 Task: Copy the link to the location "Rock Canyon High School".
Action: Mouse moved to (167, 120)
Screenshot: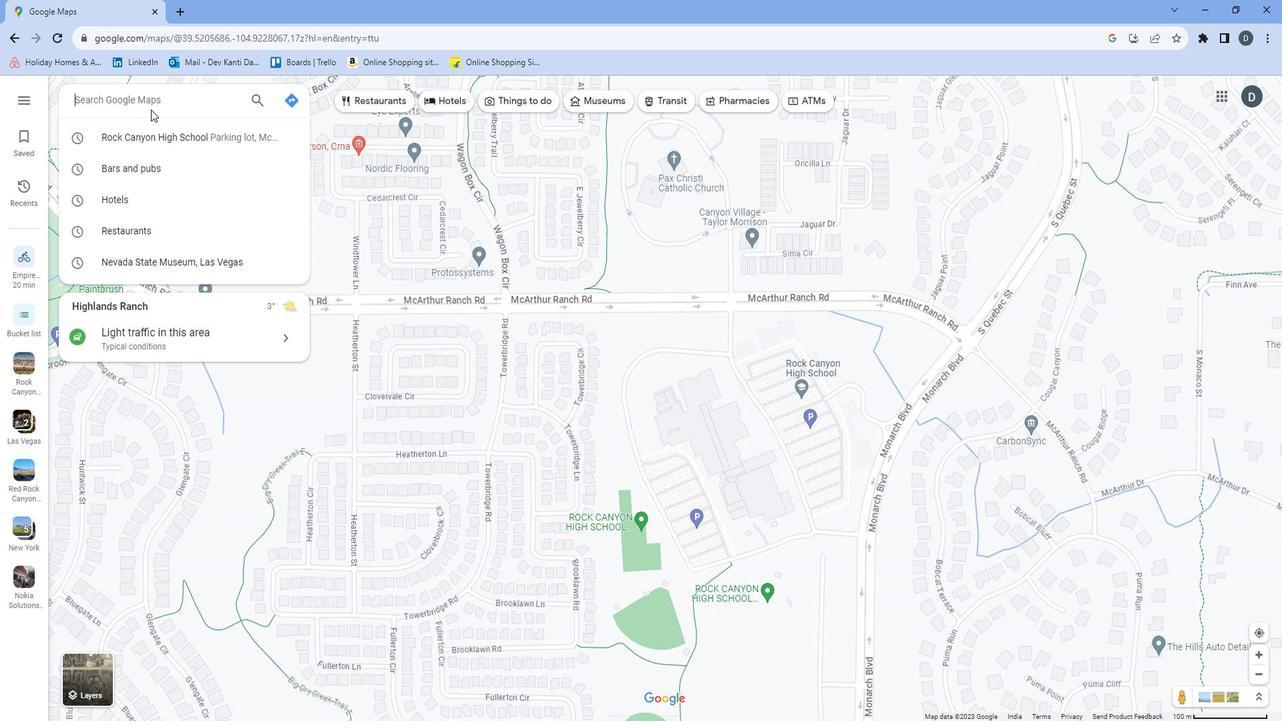 
Action: Mouse pressed left at (167, 120)
Screenshot: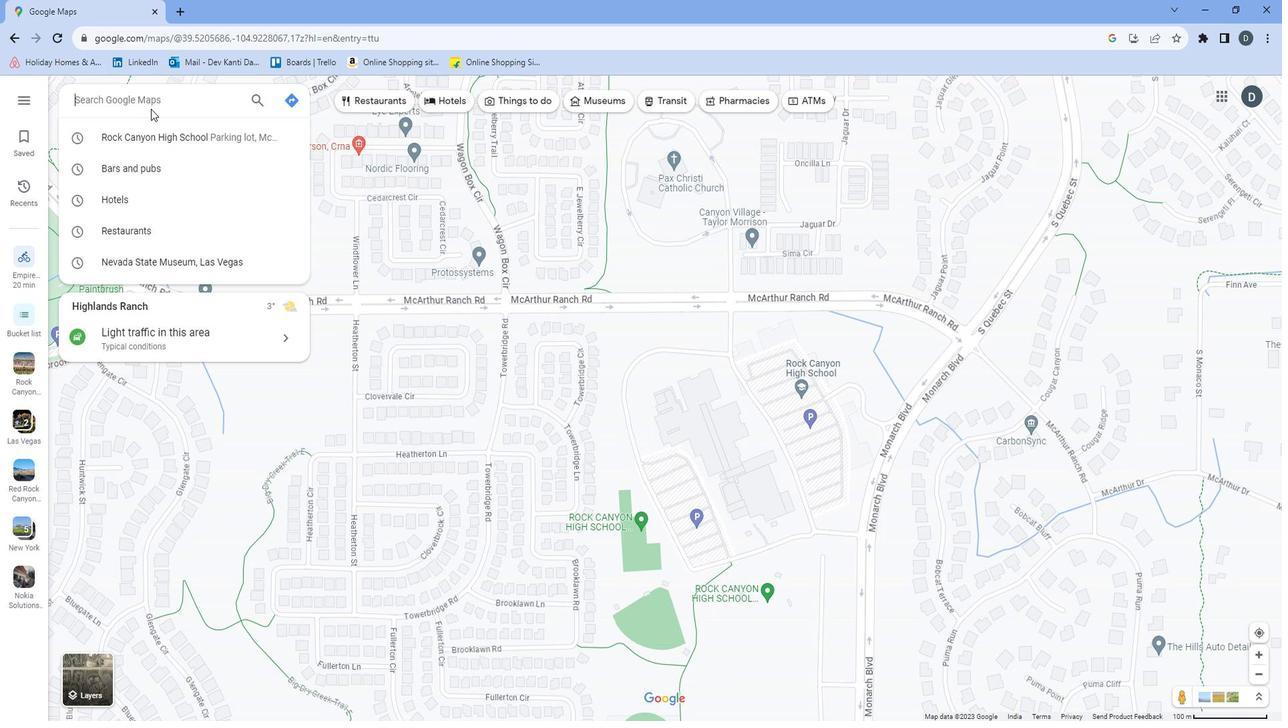 
Action: Mouse moved to (166, 112)
Screenshot: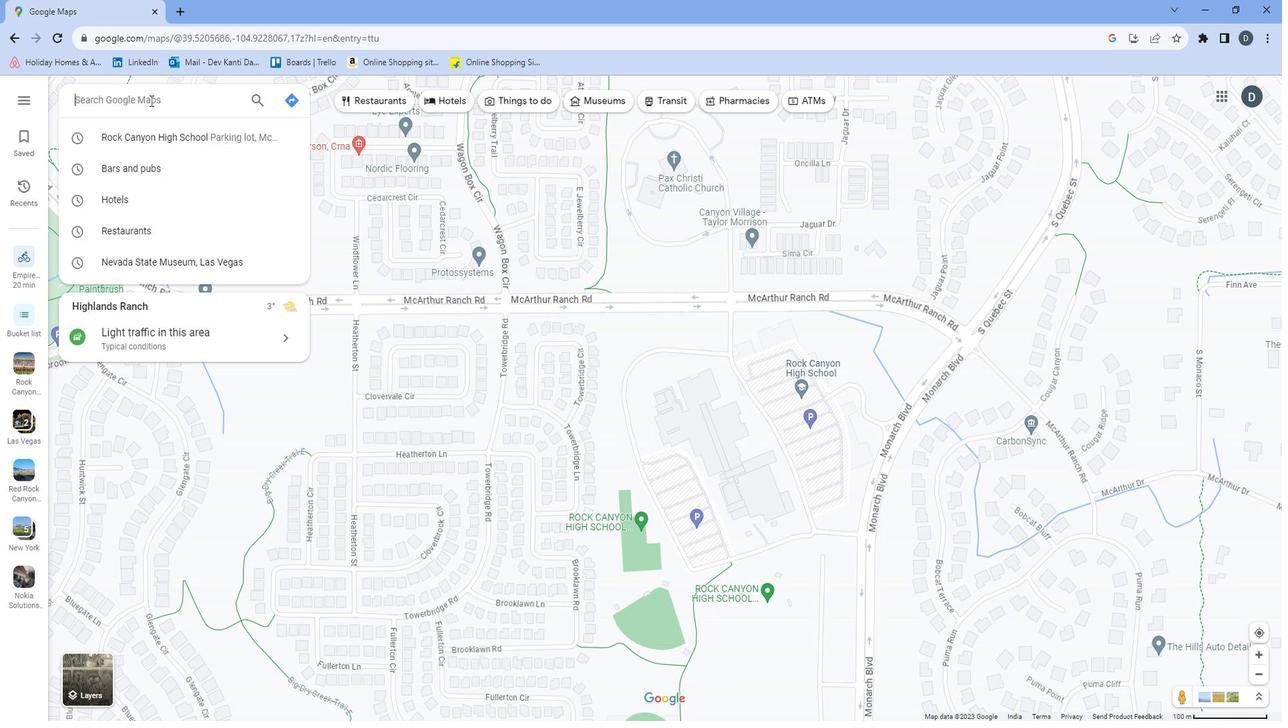
Action: Mouse pressed left at (166, 112)
Screenshot: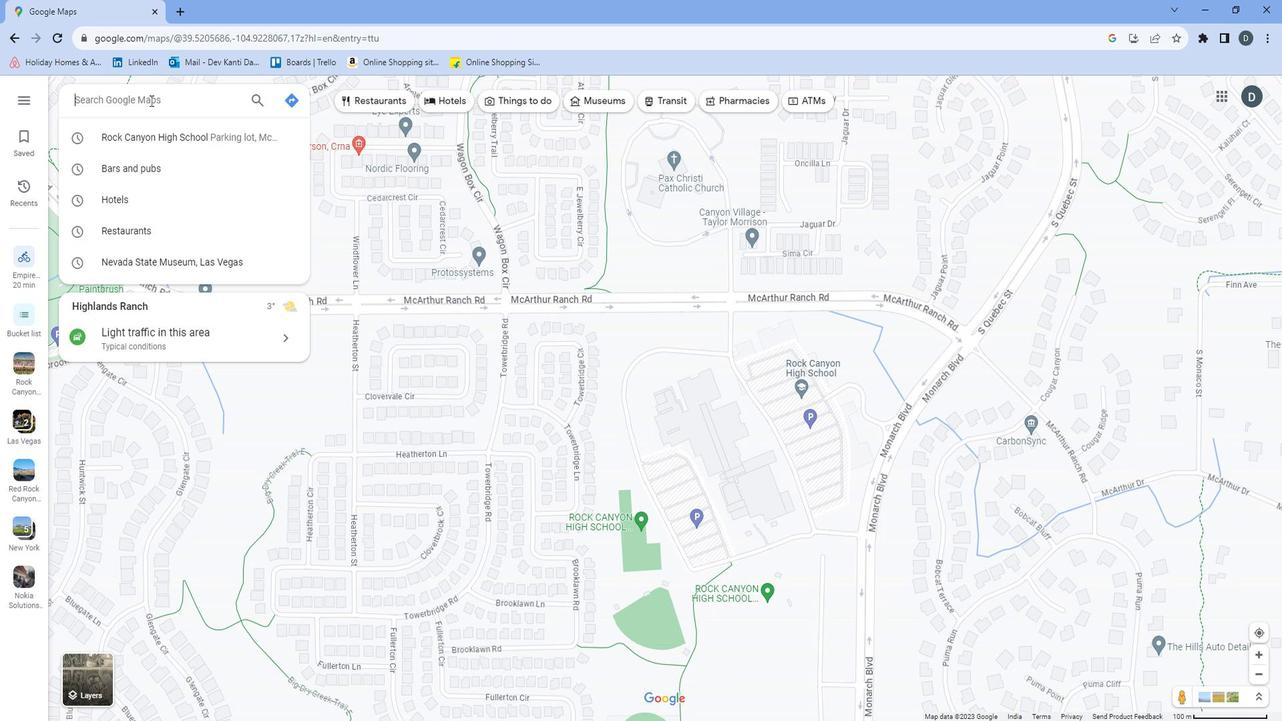 
Action: Mouse moved to (166, 110)
Screenshot: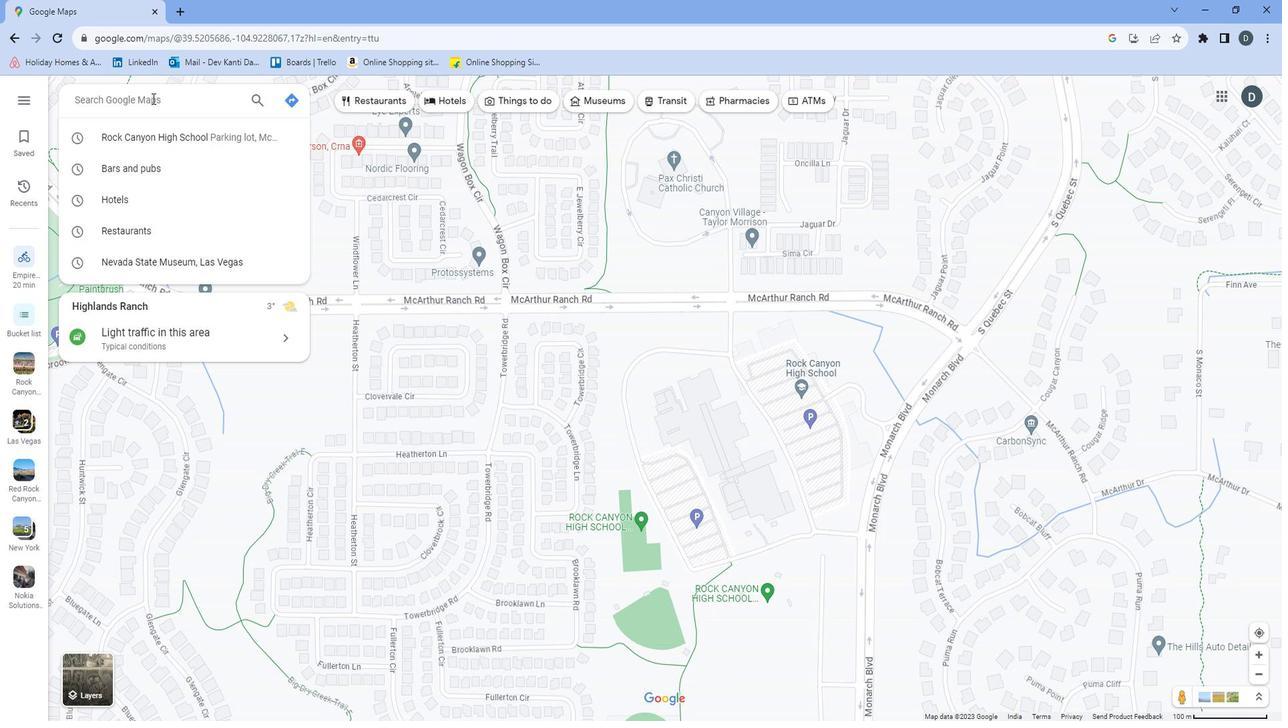 
Action: Key pressed <Key.shift>Rock<Key.space><Key.shift>Canyon<Key.space><Key.shift>High<Key.space><Key.shift>School<Key.enter>
Screenshot: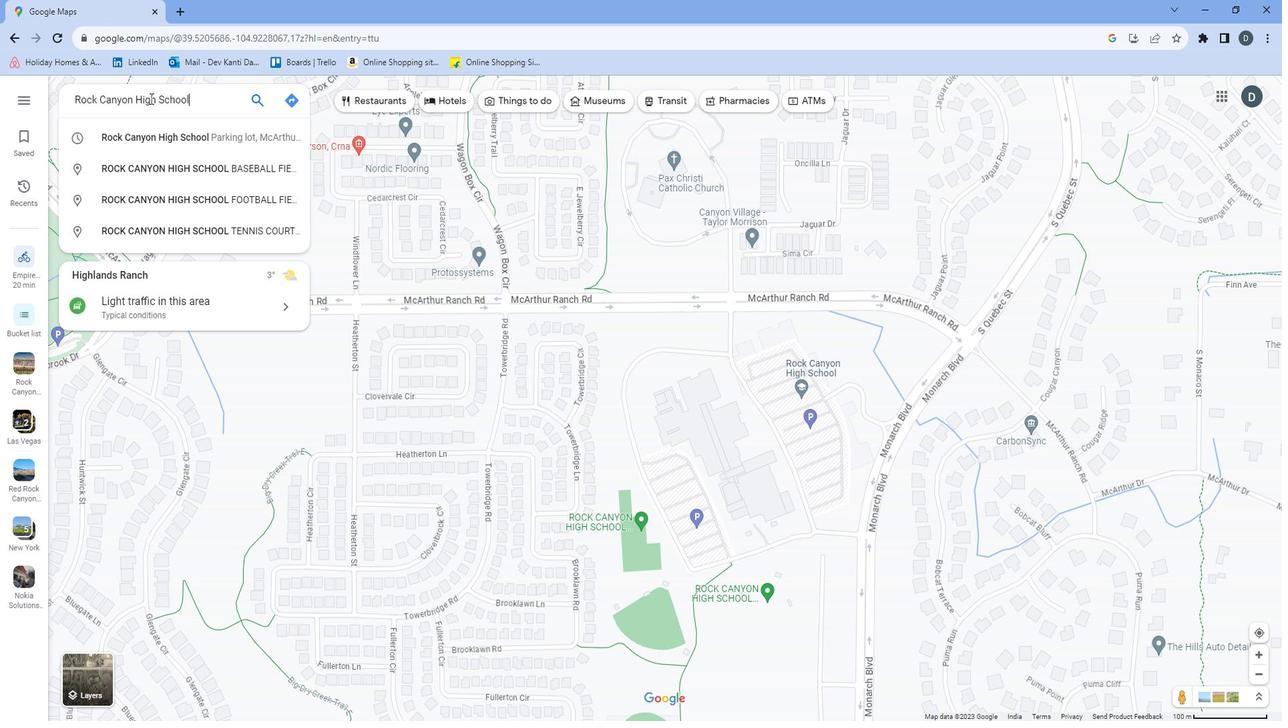 
Action: Mouse moved to (307, 370)
Screenshot: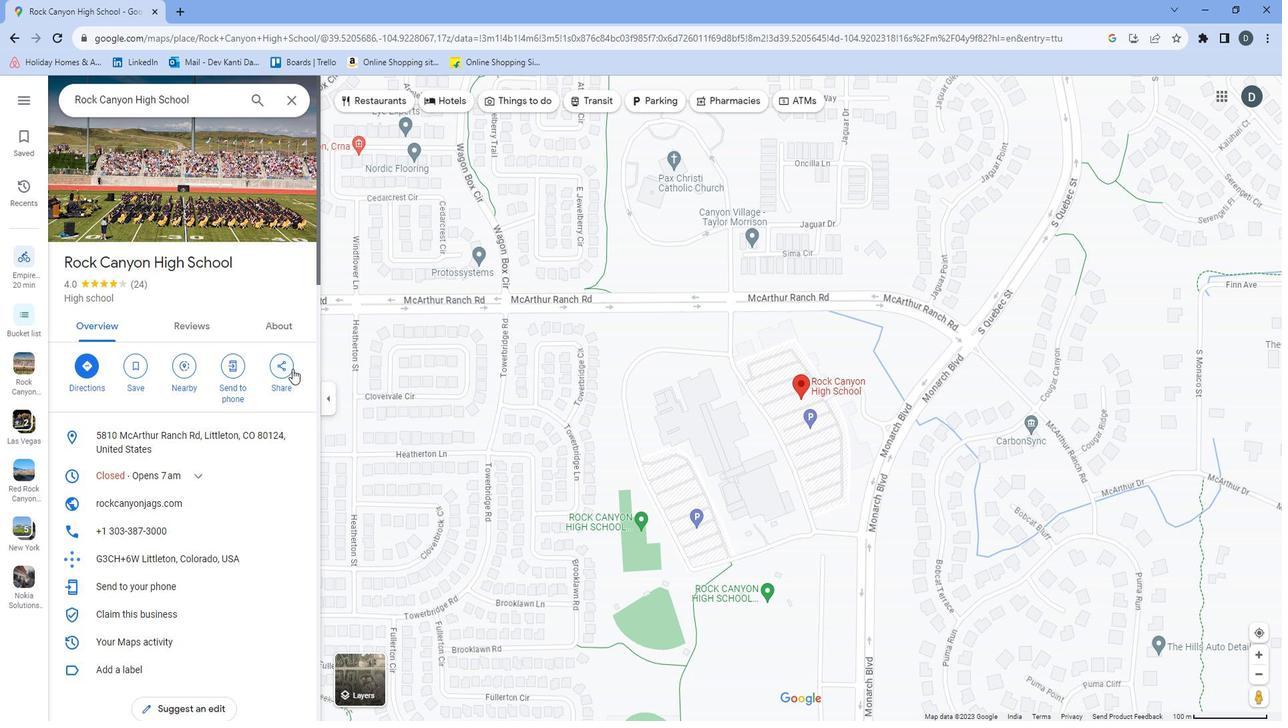 
Action: Mouse pressed left at (307, 370)
Screenshot: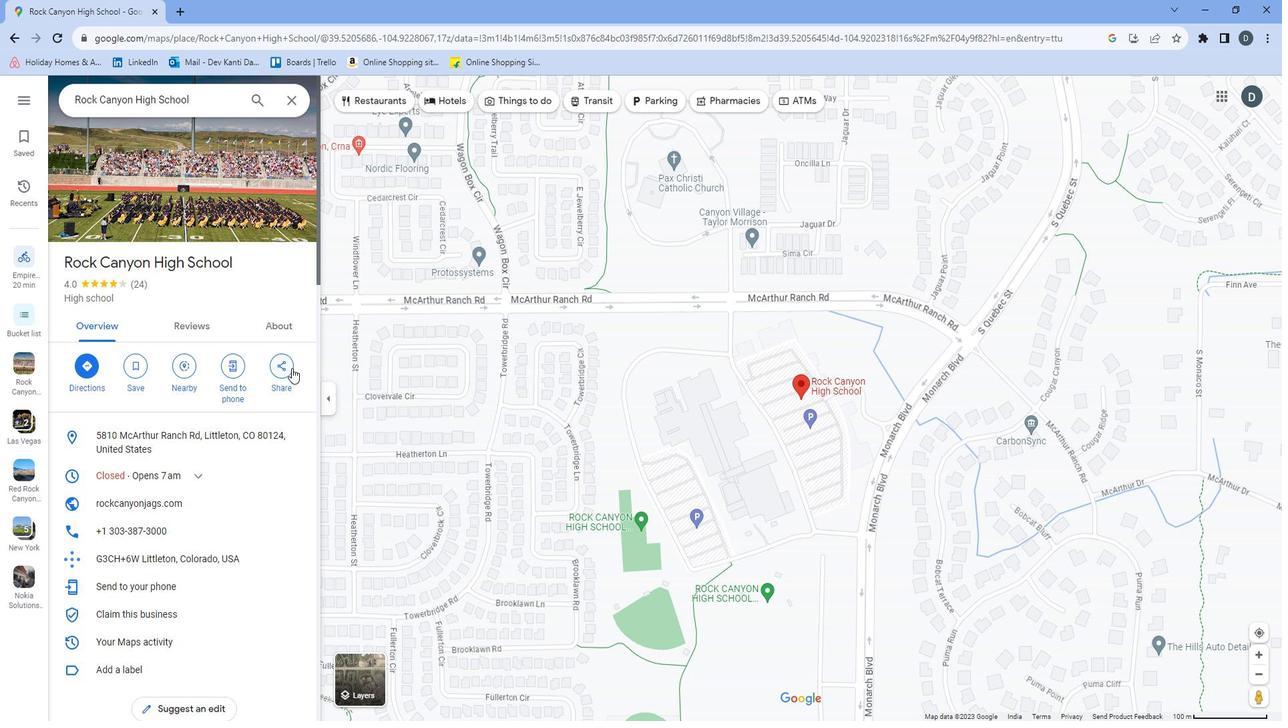 
Action: Mouse moved to (776, 423)
Screenshot: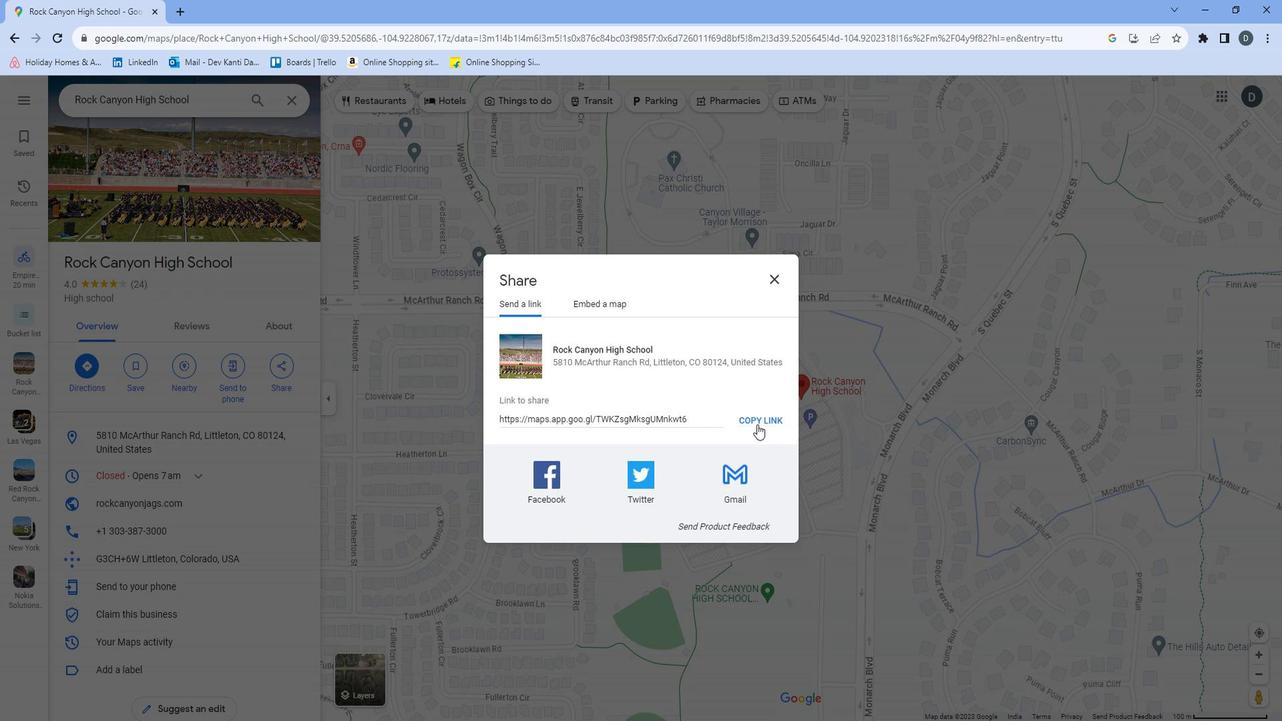 
Action: Mouse pressed left at (776, 423)
Screenshot: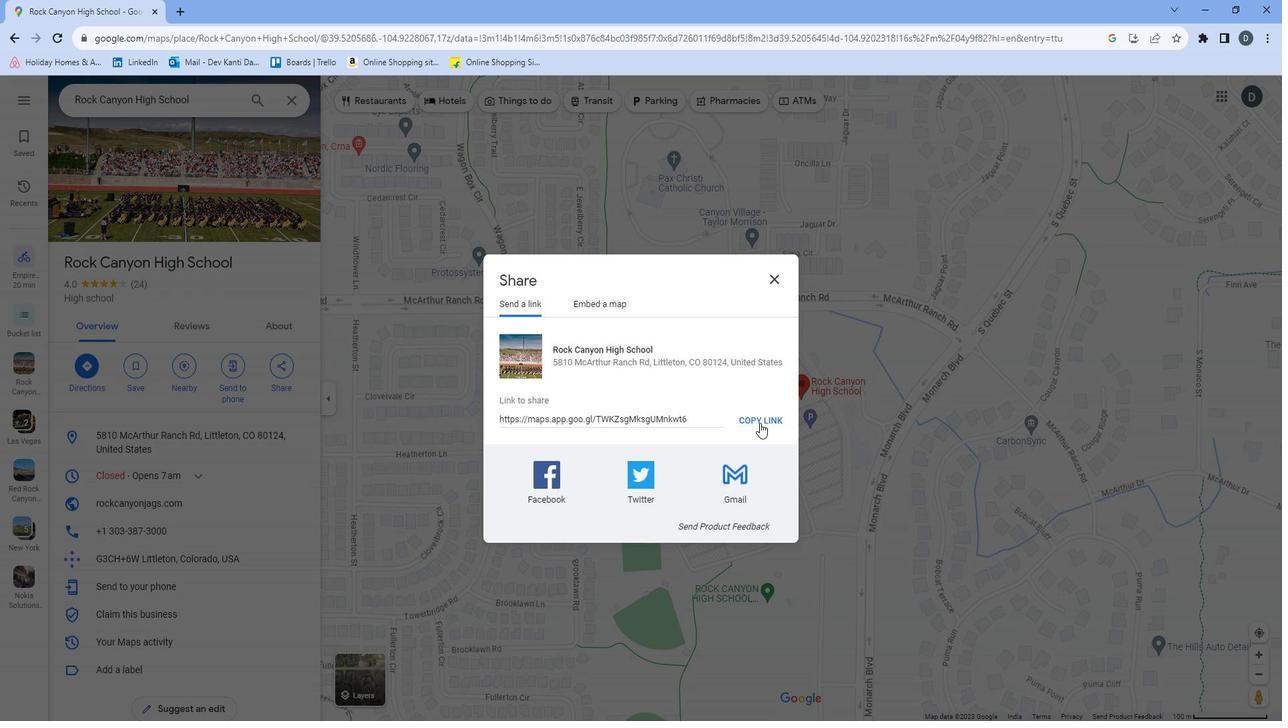 
Action: Mouse moved to (786, 445)
Screenshot: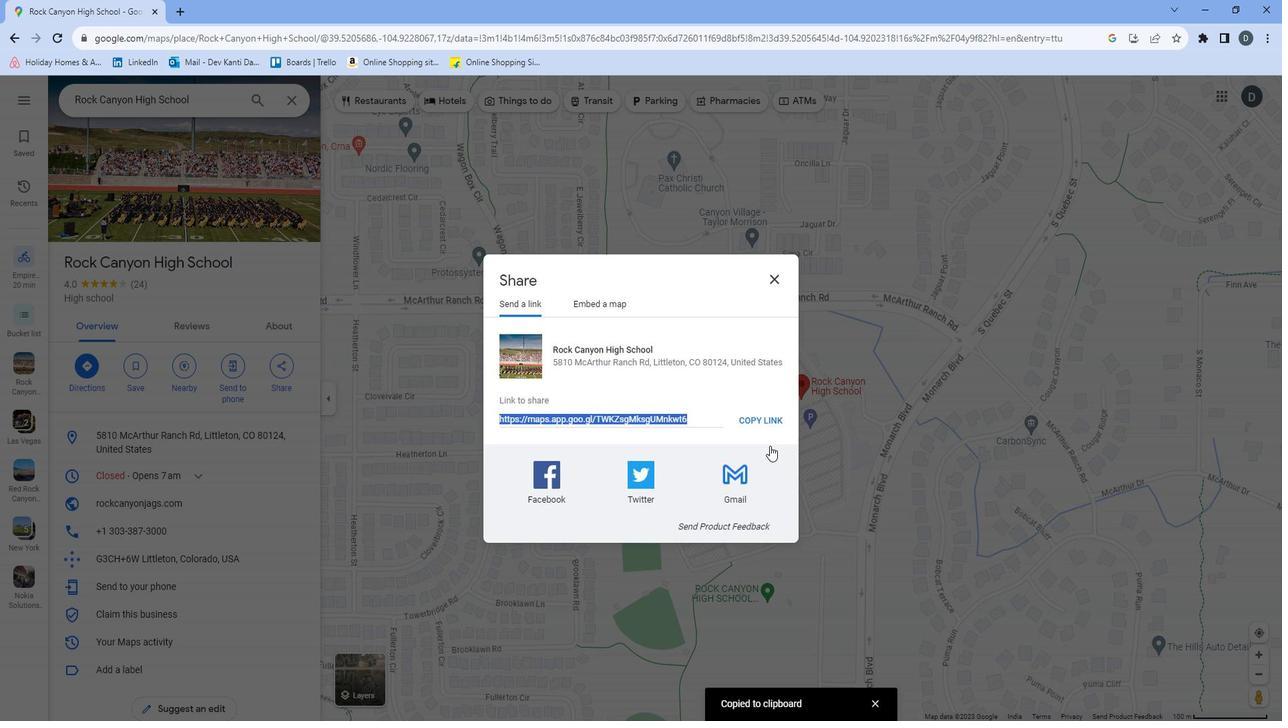 
